 Task: Change recalculation as "on change".
Action: Mouse moved to (33, 87)
Screenshot: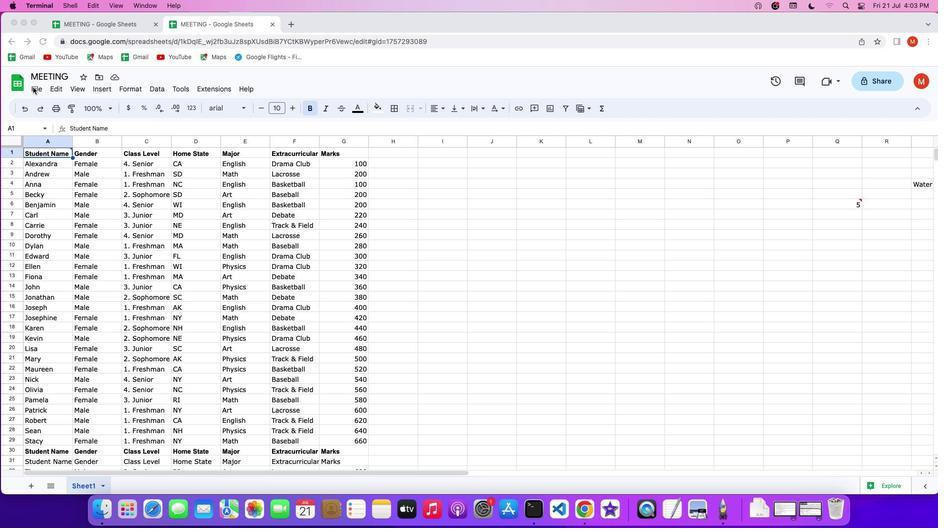 
Action: Mouse pressed left at (33, 87)
Screenshot: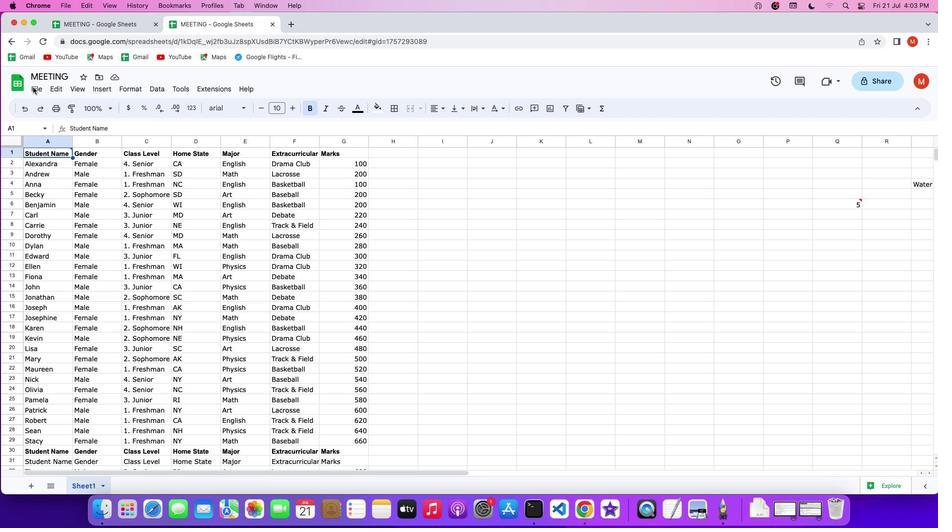 
Action: Mouse pressed left at (33, 87)
Screenshot: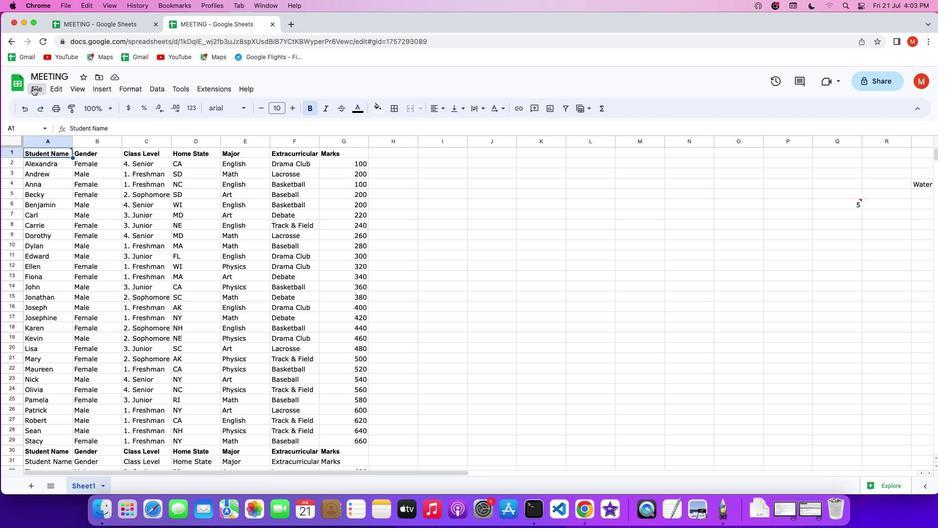 
Action: Mouse pressed left at (33, 87)
Screenshot: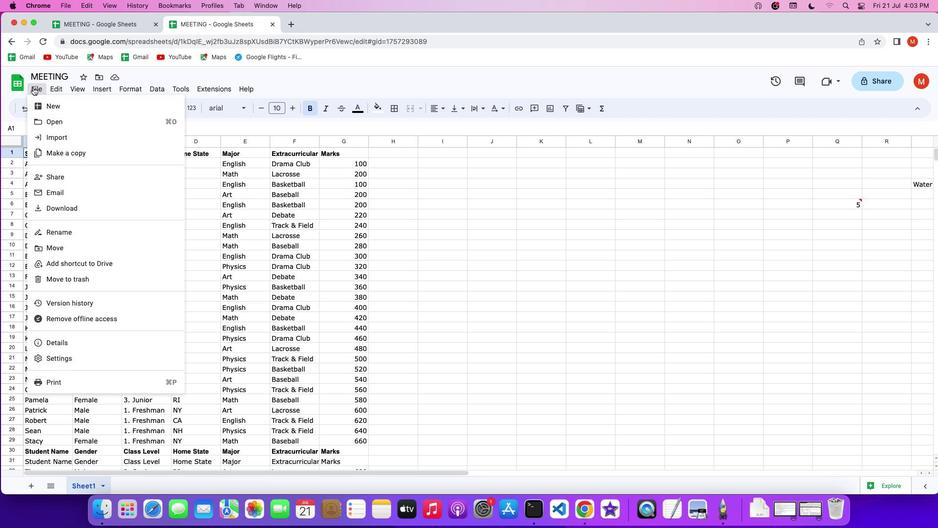
Action: Mouse moved to (43, 354)
Screenshot: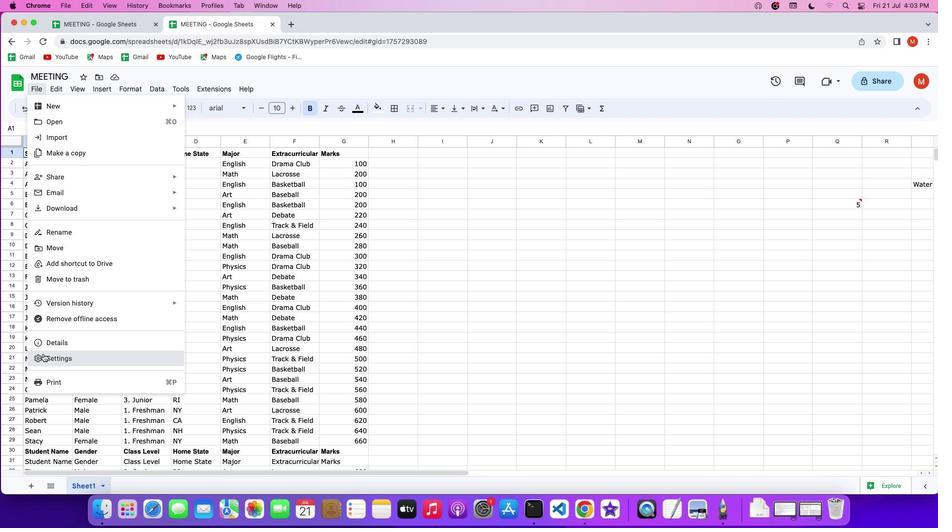 
Action: Mouse pressed left at (43, 354)
Screenshot: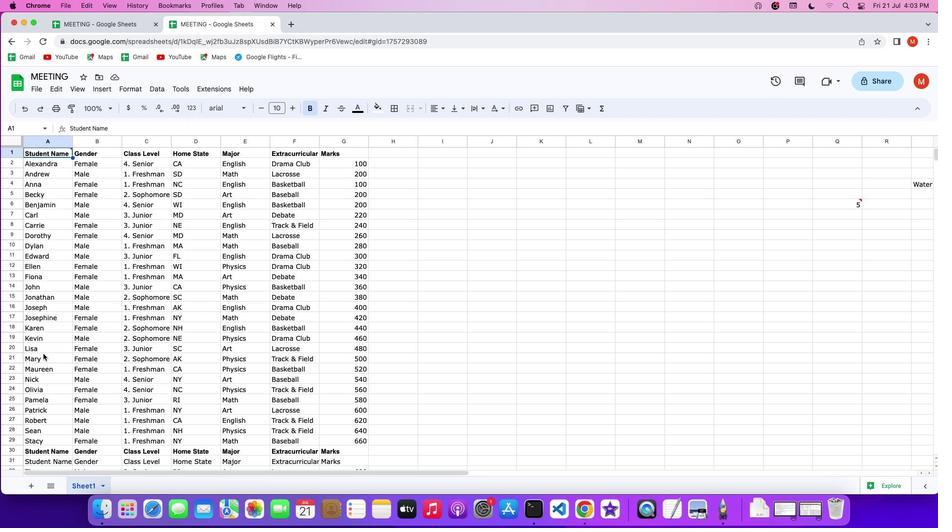 
Action: Mouse moved to (399, 211)
Screenshot: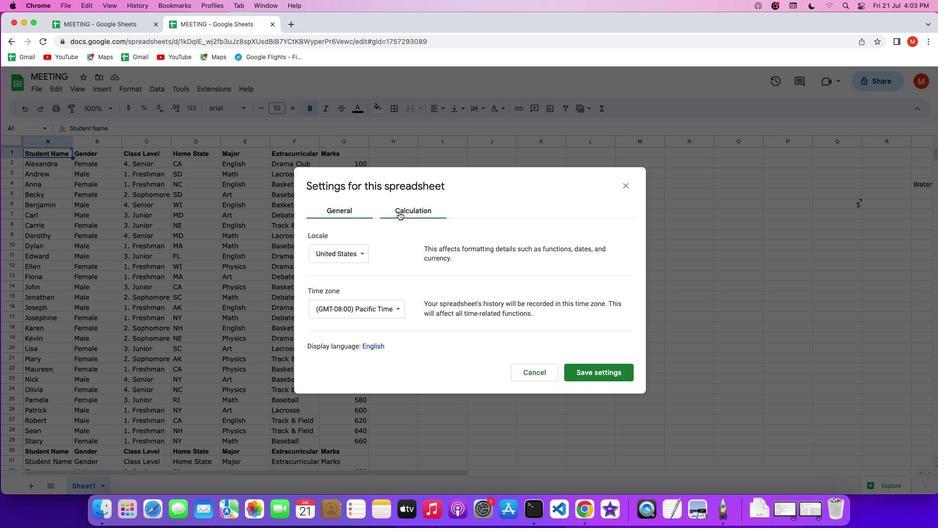 
Action: Mouse pressed left at (399, 211)
Screenshot: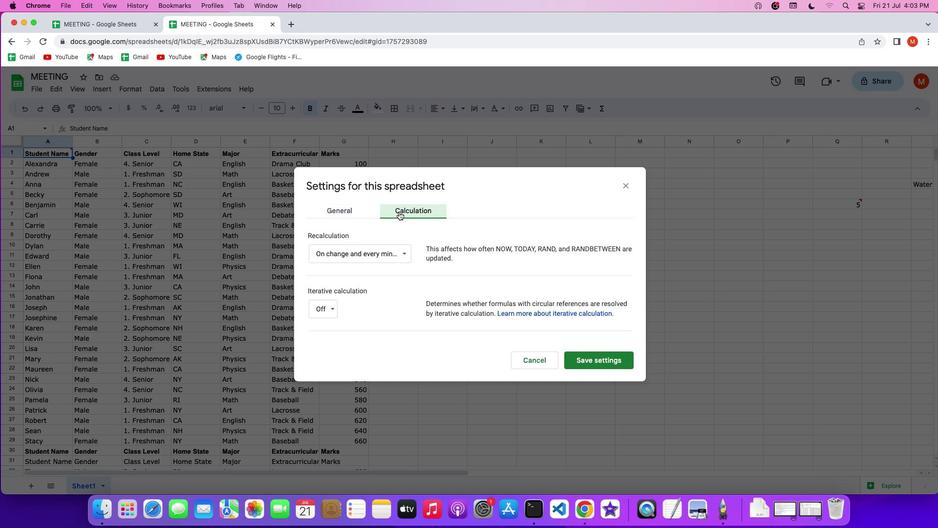 
Action: Mouse moved to (405, 252)
Screenshot: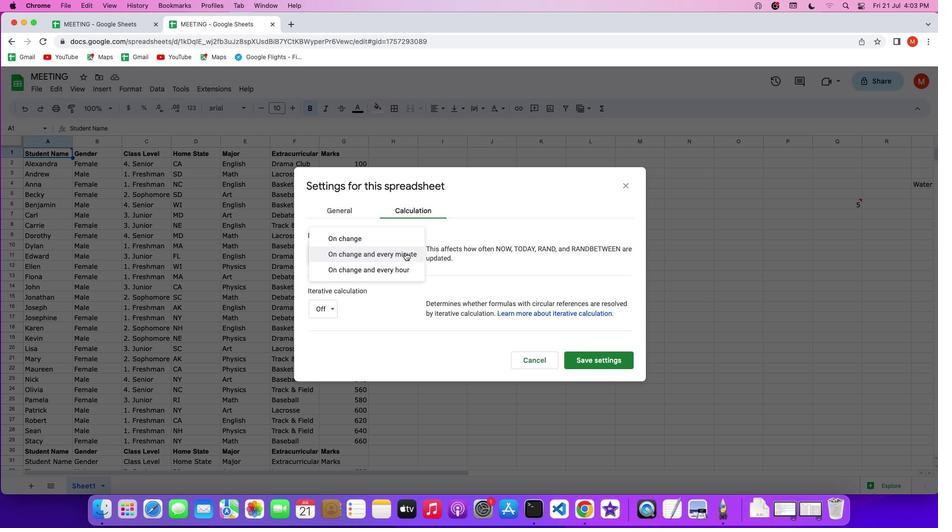 
Action: Mouse pressed left at (405, 252)
Screenshot: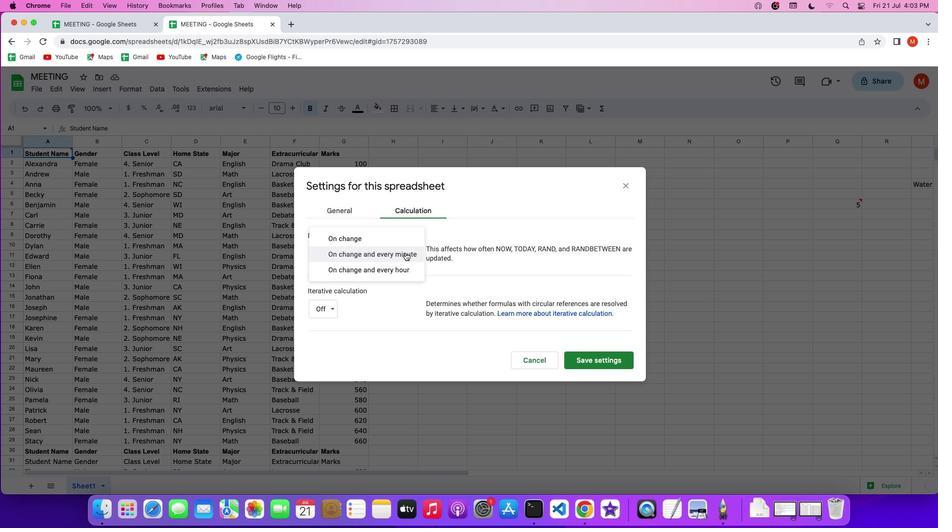 
Action: Mouse moved to (406, 240)
Screenshot: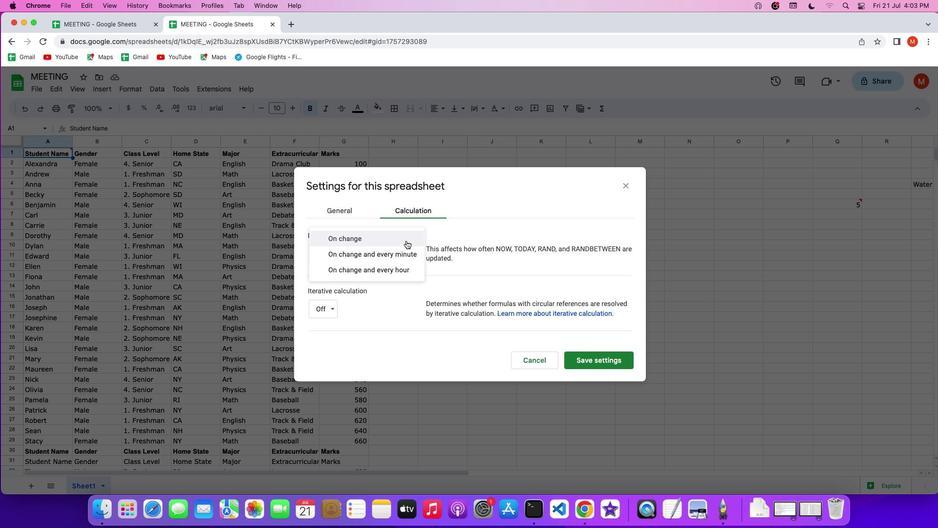 
Action: Mouse pressed left at (406, 240)
Screenshot: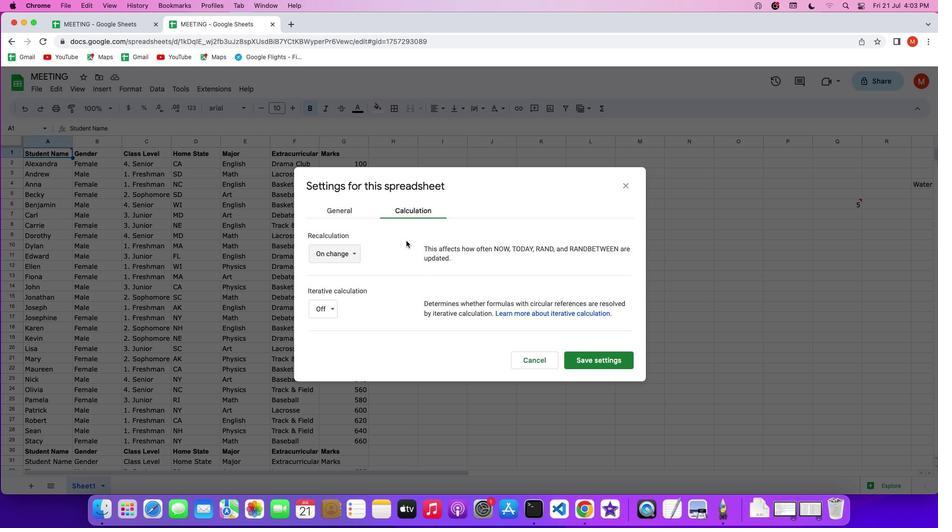 
Action: Mouse moved to (408, 240)
Screenshot: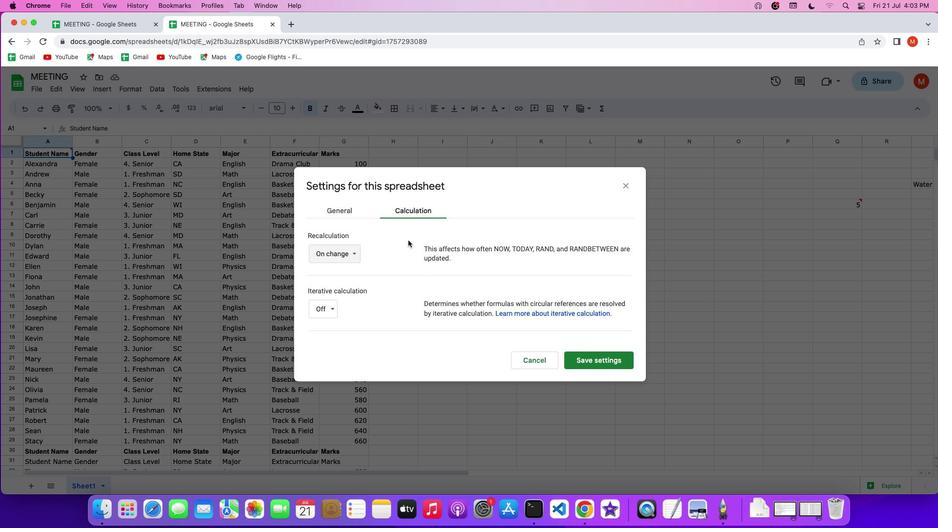 
